 Task: Look for properties with 6 bathrooms.
Action: Mouse pressed left at (720, 327)
Screenshot: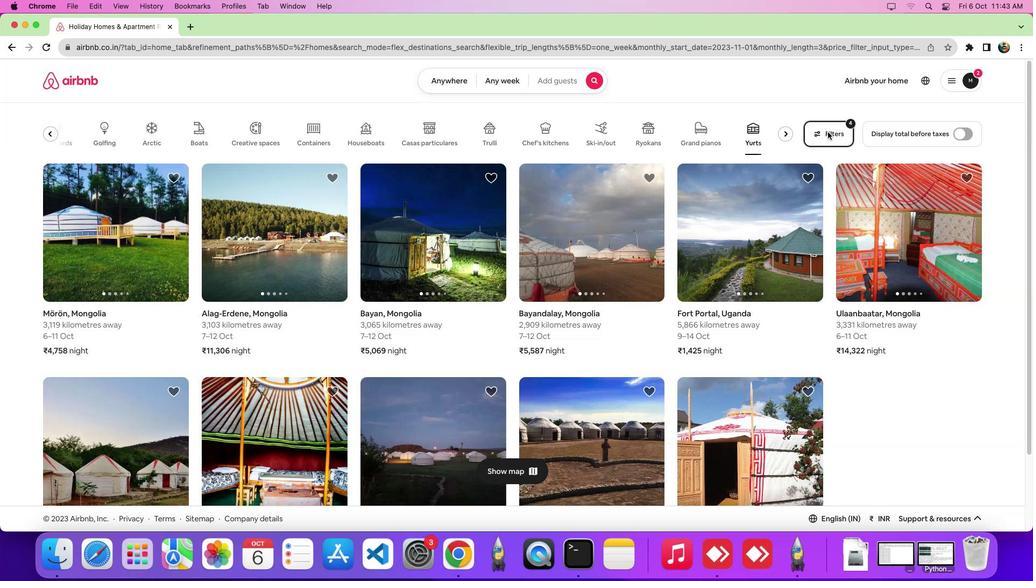 
Action: Mouse pressed left at (720, 327)
Screenshot: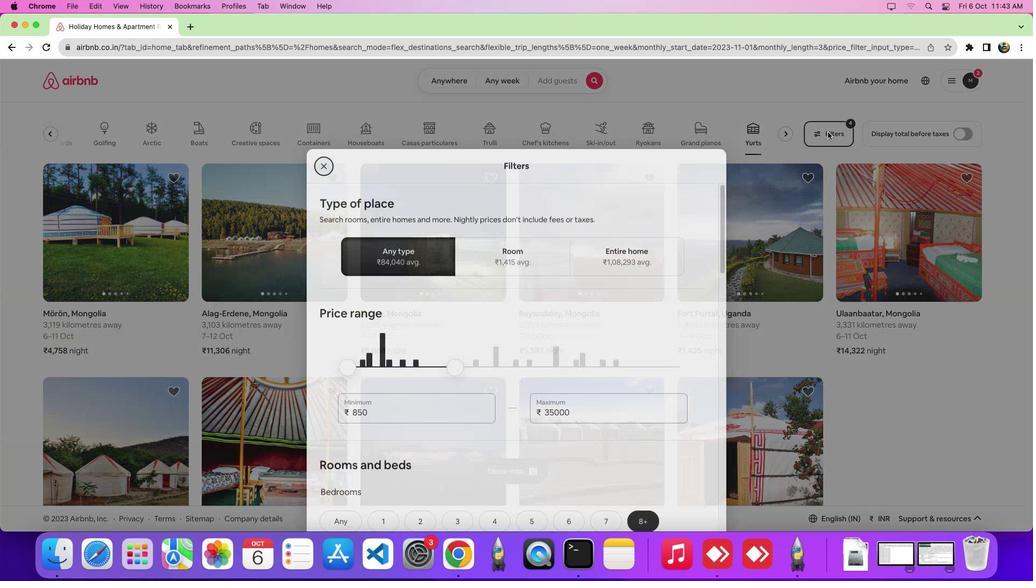 
Action: Mouse moved to (565, 351)
Screenshot: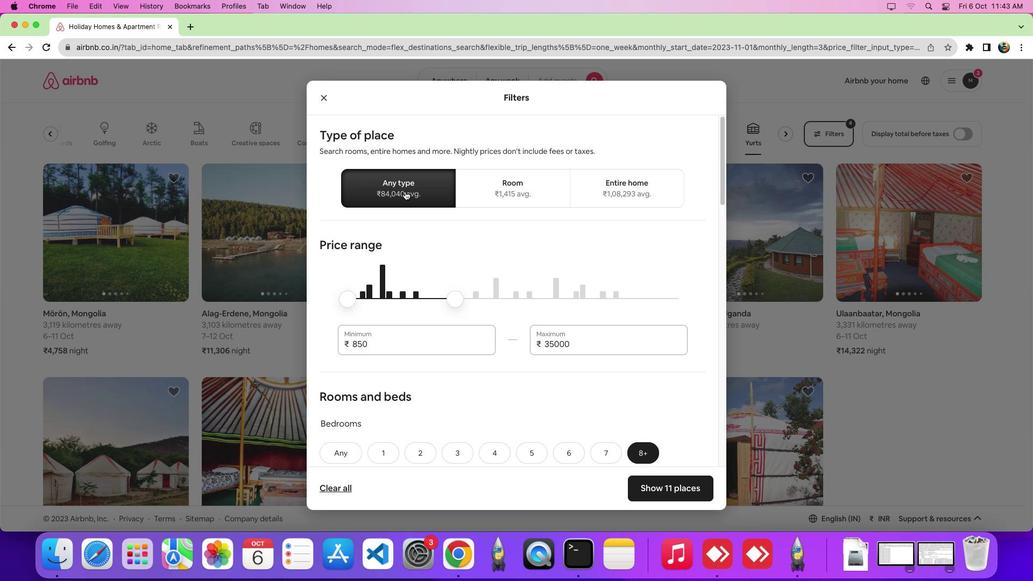 
Action: Mouse pressed left at (565, 351)
Screenshot: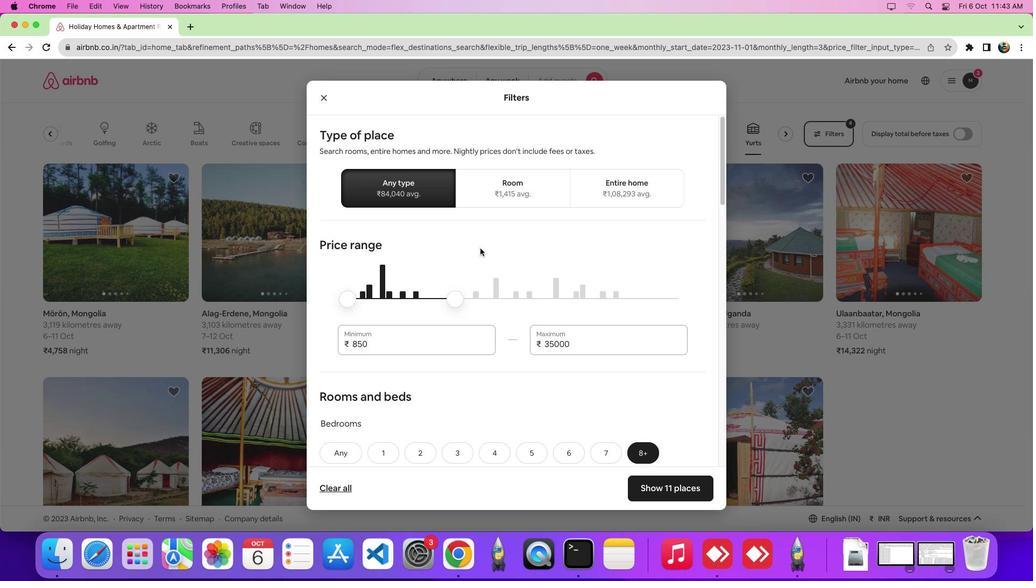
Action: Mouse moved to (603, 389)
Screenshot: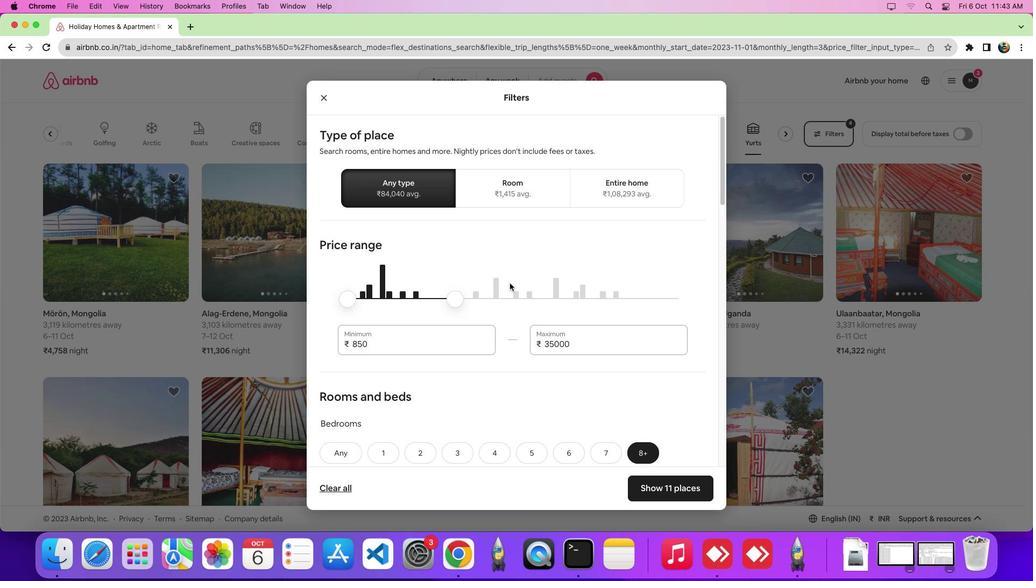 
Action: Mouse scrolled (603, 389) with delta (416, 271)
Screenshot: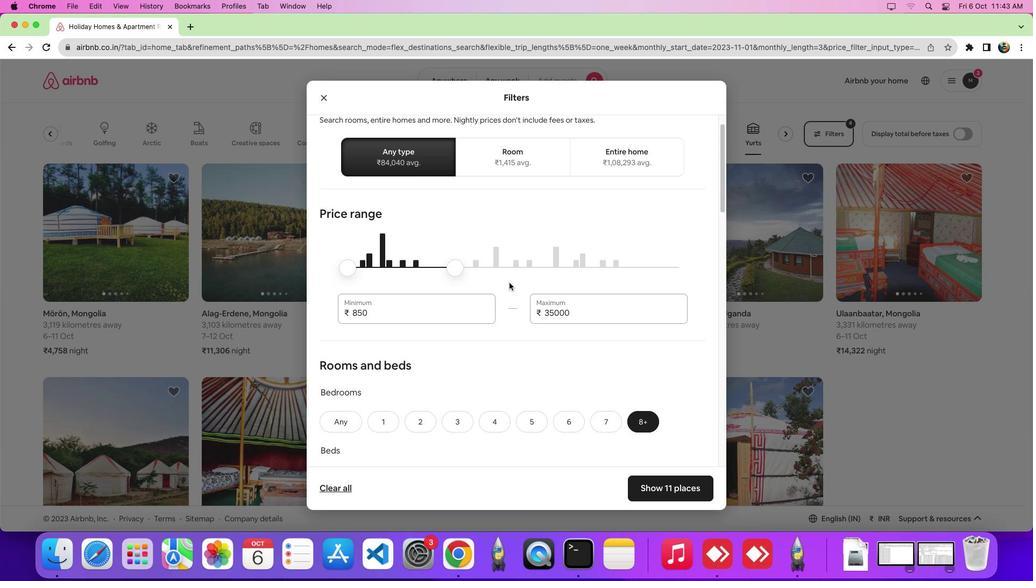 
Action: Mouse moved to (603, 389)
Screenshot: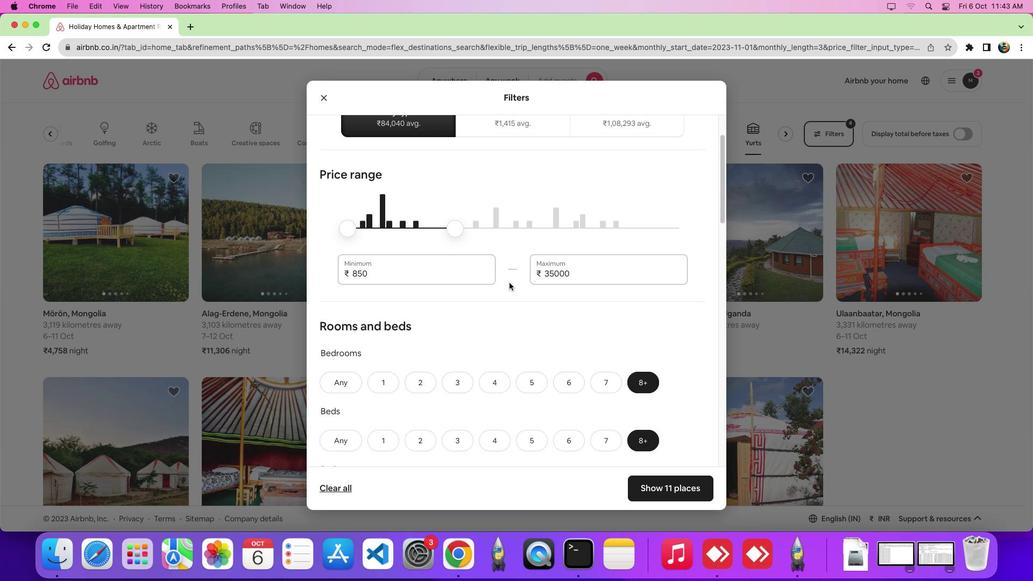 
Action: Mouse scrolled (603, 389) with delta (416, 271)
Screenshot: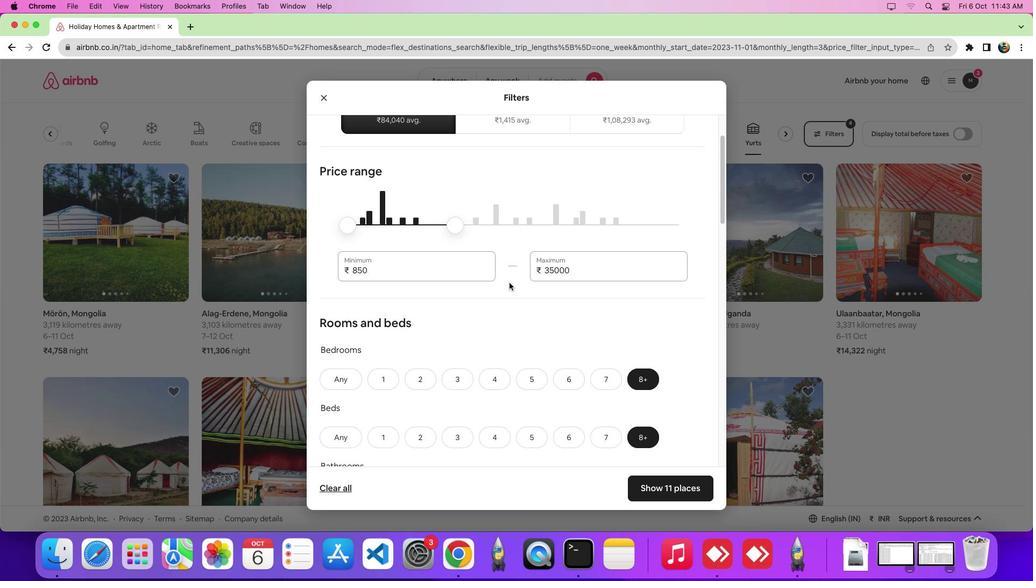 
Action: Mouse scrolled (603, 389) with delta (416, 271)
Screenshot: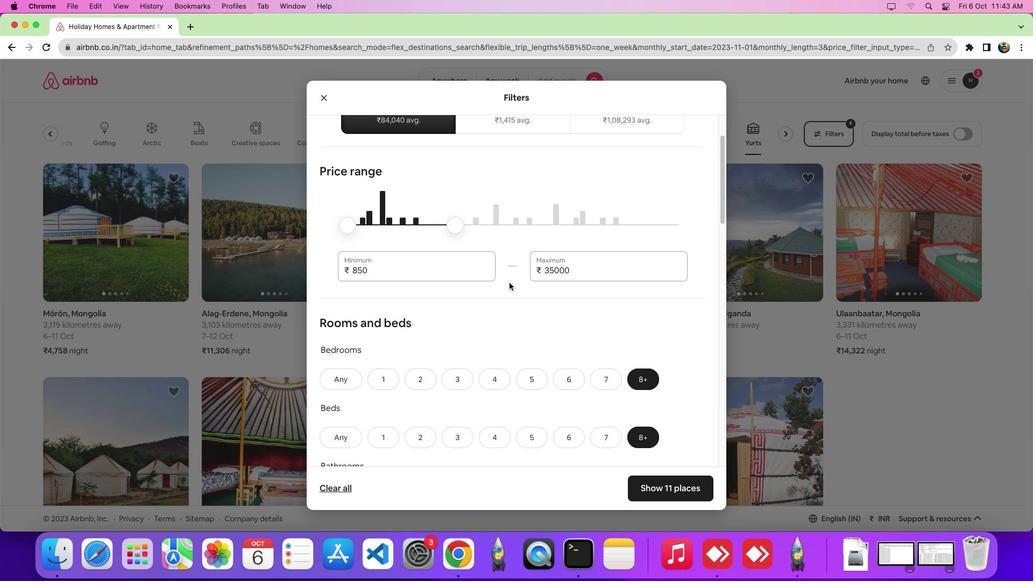 
Action: Mouse scrolled (603, 389) with delta (416, 271)
Screenshot: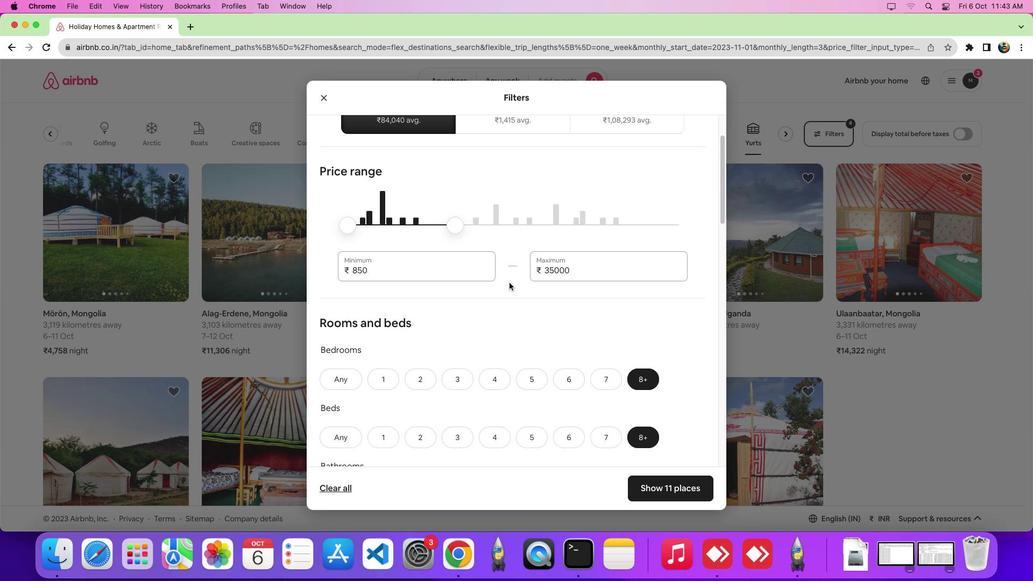 
Action: Mouse moved to (604, 392)
Screenshot: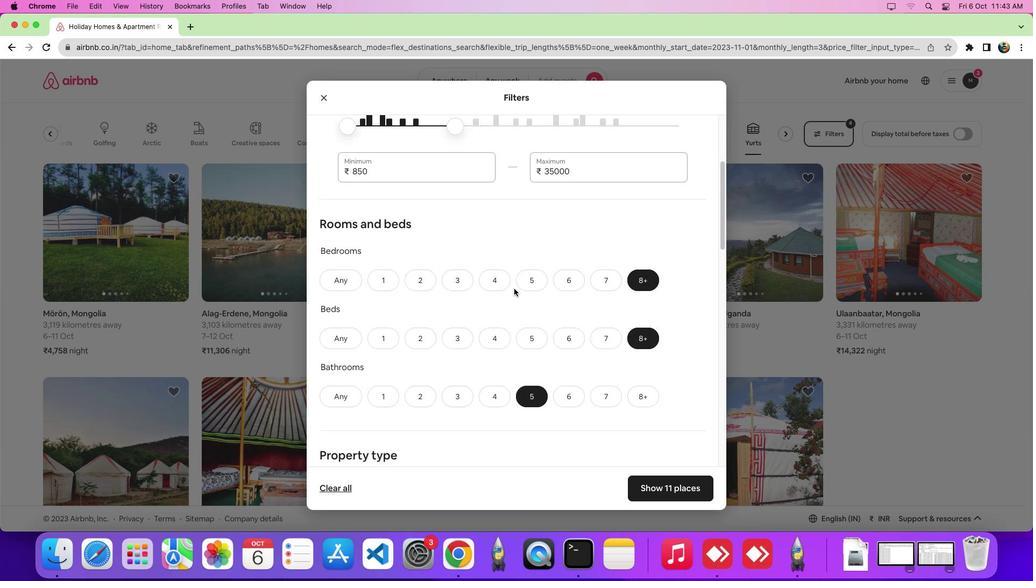 
Action: Mouse scrolled (604, 392) with delta (416, 271)
Screenshot: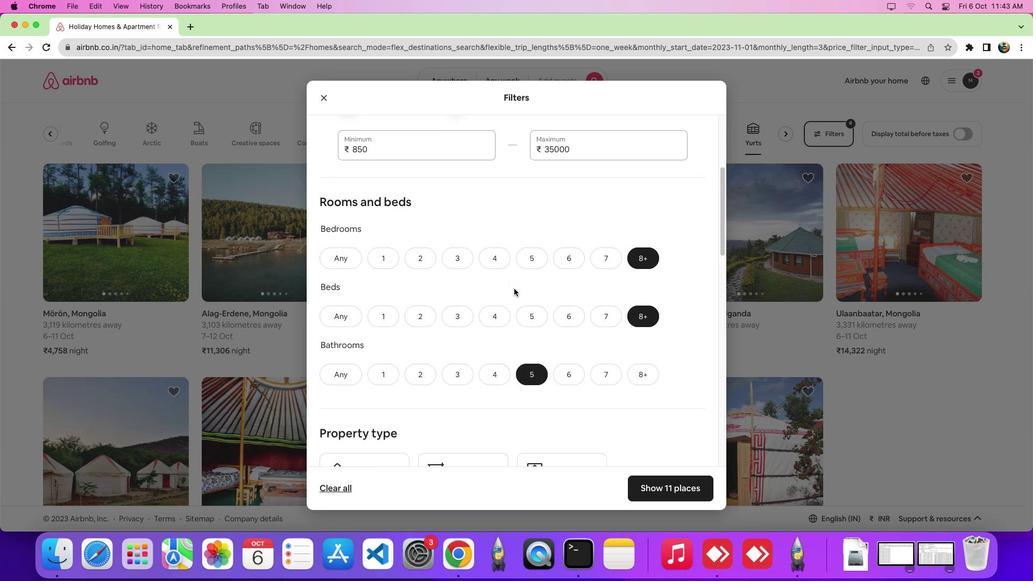 
Action: Mouse scrolled (604, 392) with delta (416, 271)
Screenshot: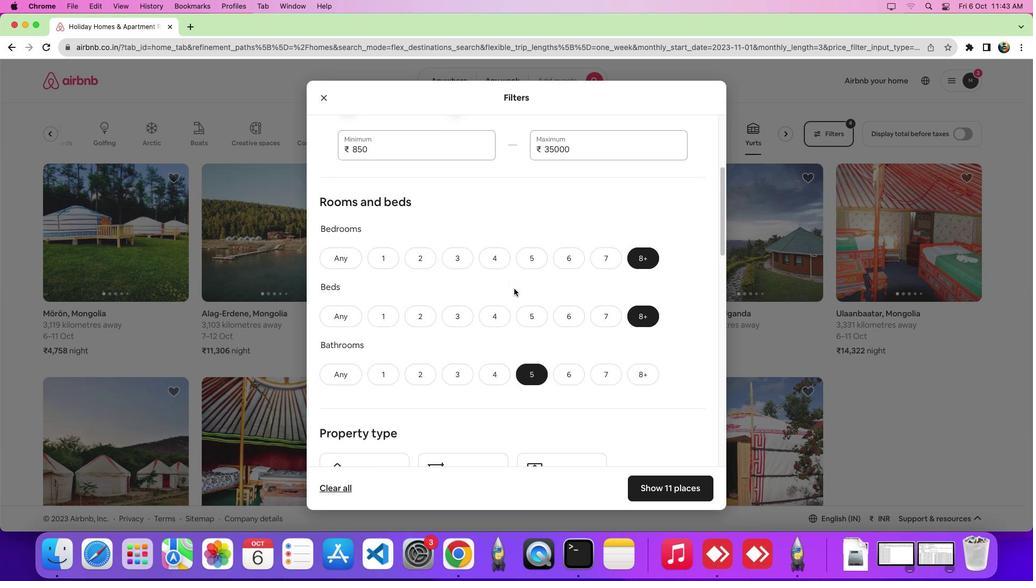 
Action: Mouse scrolled (604, 392) with delta (416, 271)
Screenshot: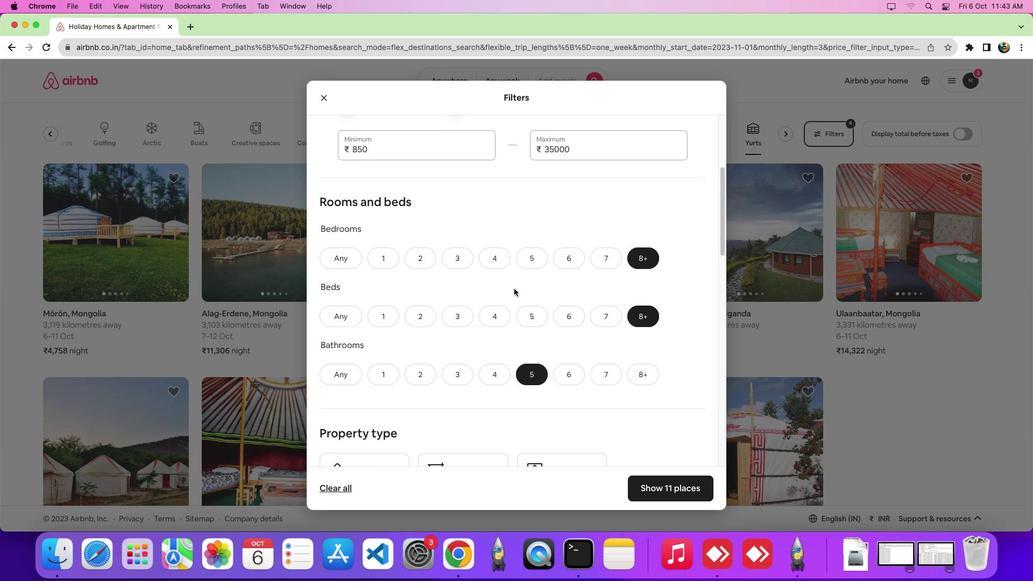 
Action: Mouse moved to (625, 427)
Screenshot: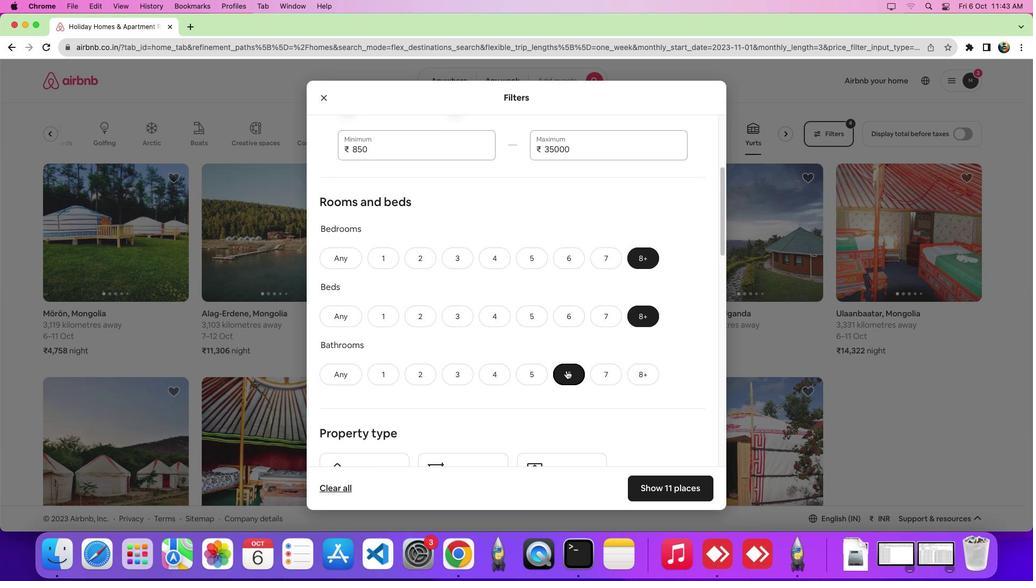 
Action: Mouse pressed left at (625, 427)
Screenshot: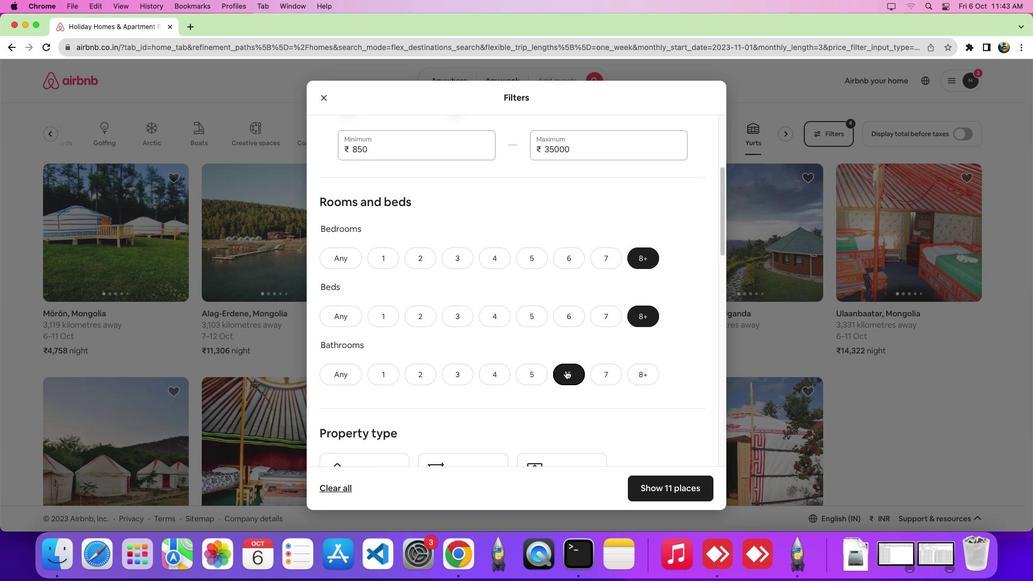 
Action: Mouse moved to (664, 475)
Screenshot: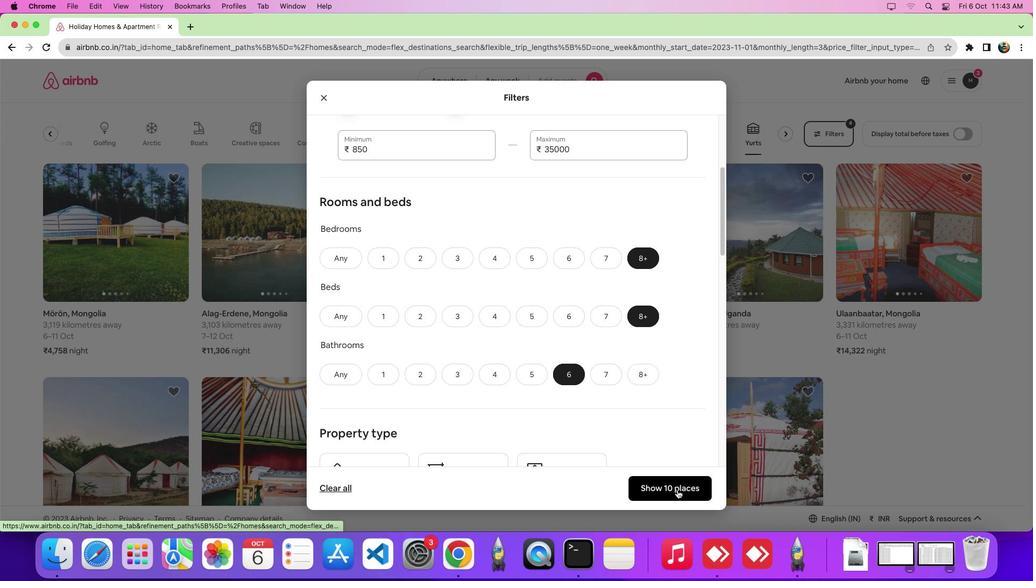 
Action: Mouse pressed left at (664, 475)
Screenshot: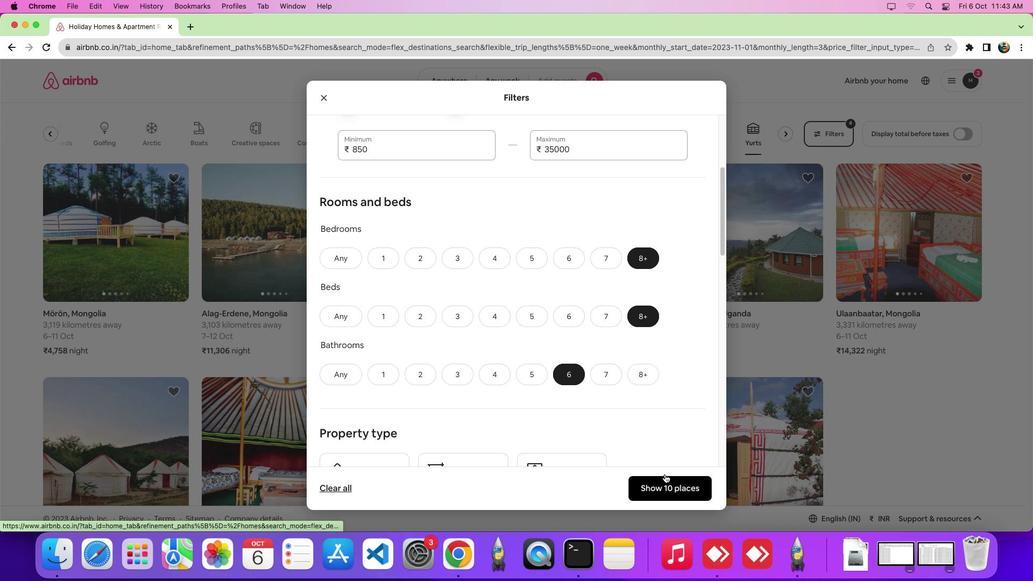 
Action: Mouse moved to (667, 466)
Screenshot: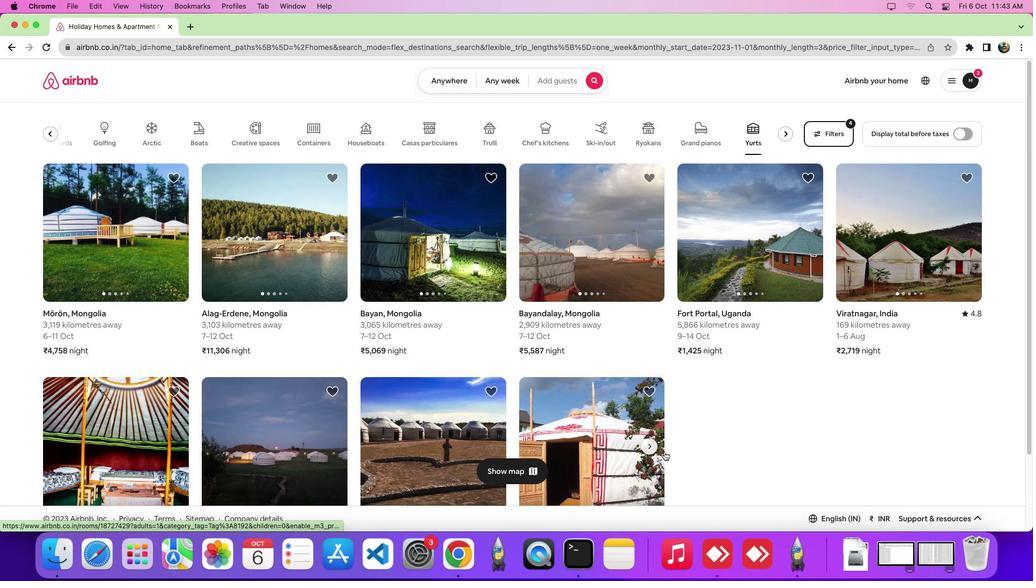 
